 Task: Assign Mailaustralia7@gmail.com as Assignee of Child Issue ChildIssue0000000230 of Issue Issue0000000115 in Backlog  in Scrum Project Project0000000023 in Jira. Assign Carxxstreet791@gmail.com as Assignee of Child Issue ChildIssue0000000231 of Issue Issue0000000116 in Backlog  in Scrum Project Project0000000024 in Jira. Assign Carxxstreet791@gmail.com as Assignee of Child Issue ChildIssue0000000232 of Issue Issue0000000116 in Backlog  in Scrum Project Project0000000024 in Jira. Assign Carxxstreet791@gmail.com as Assignee of Child Issue ChildIssue0000000233 of Issue Issue0000000117 in Backlog  in Scrum Project Project0000000024 in Jira. Assign Carxxstreet791@gmail.com as Assignee of Child Issue ChildIssue0000000234 of Issue Issue0000000117 in Backlog  in Scrum Project Project0000000024 in Jira
Action: Mouse moved to (944, 346)
Screenshot: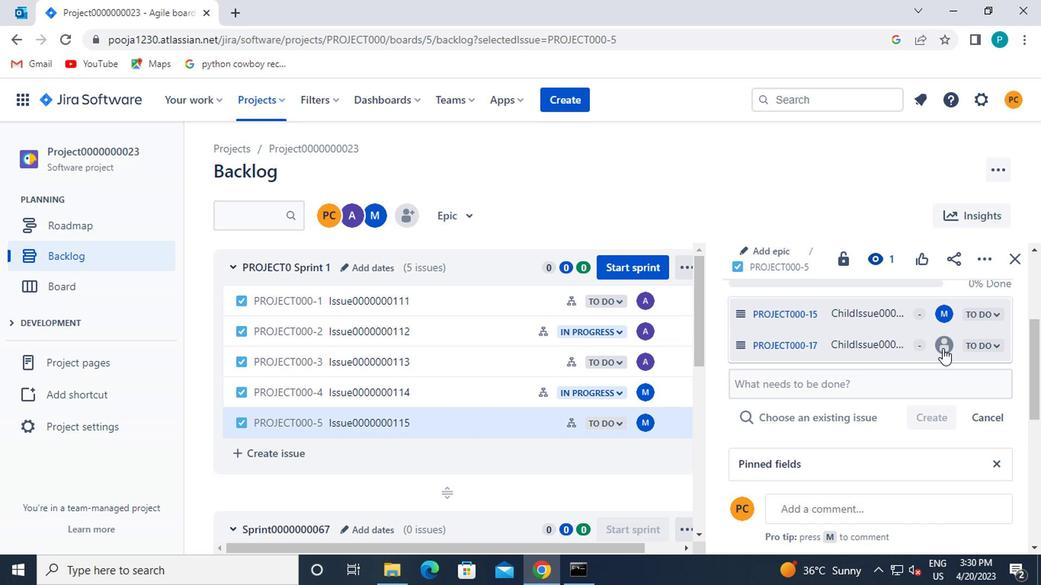 
Action: Mouse pressed left at (944, 346)
Screenshot: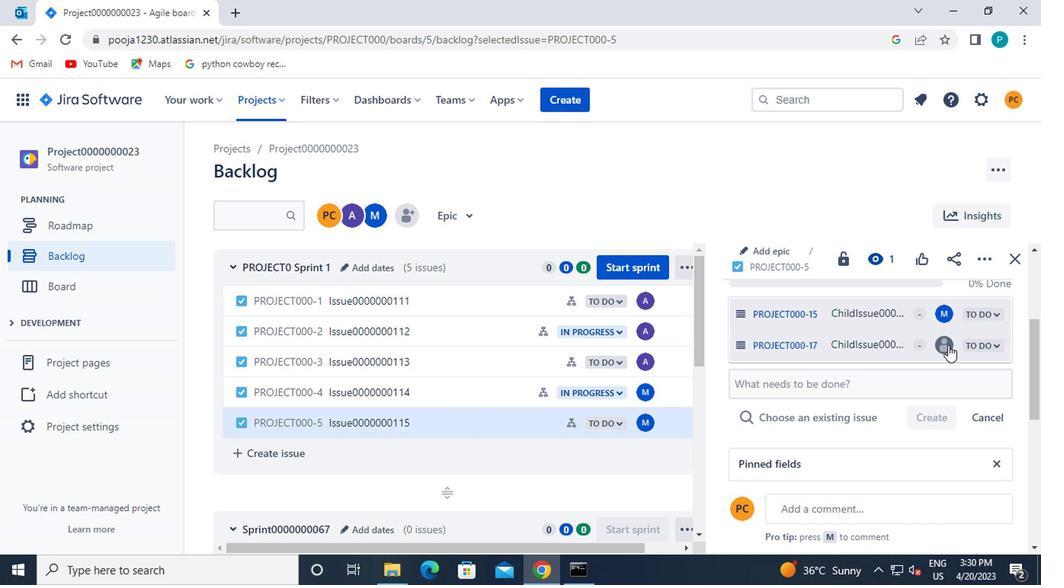 
Action: Mouse moved to (822, 443)
Screenshot: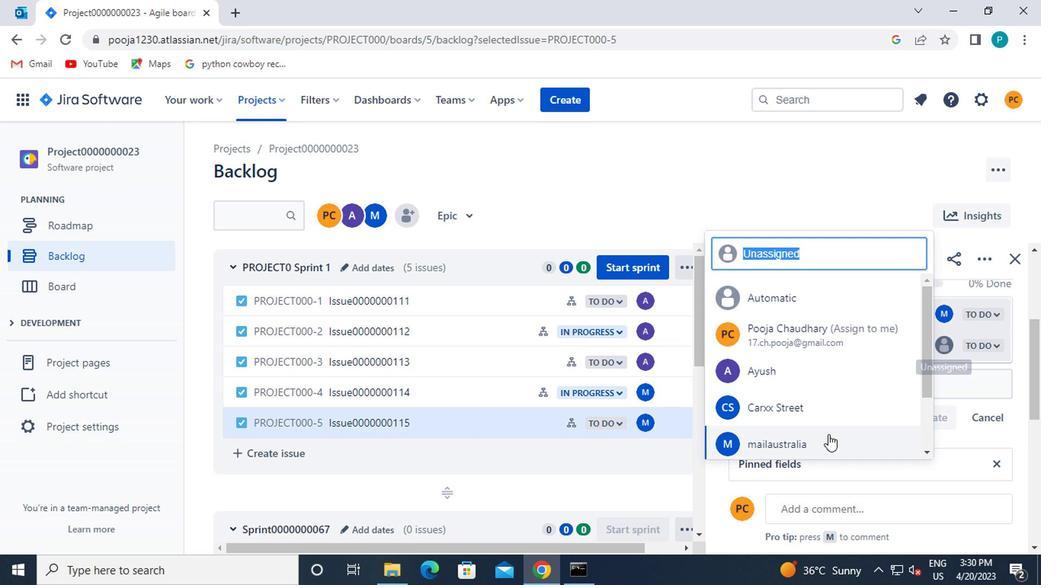 
Action: Mouse pressed left at (822, 443)
Screenshot: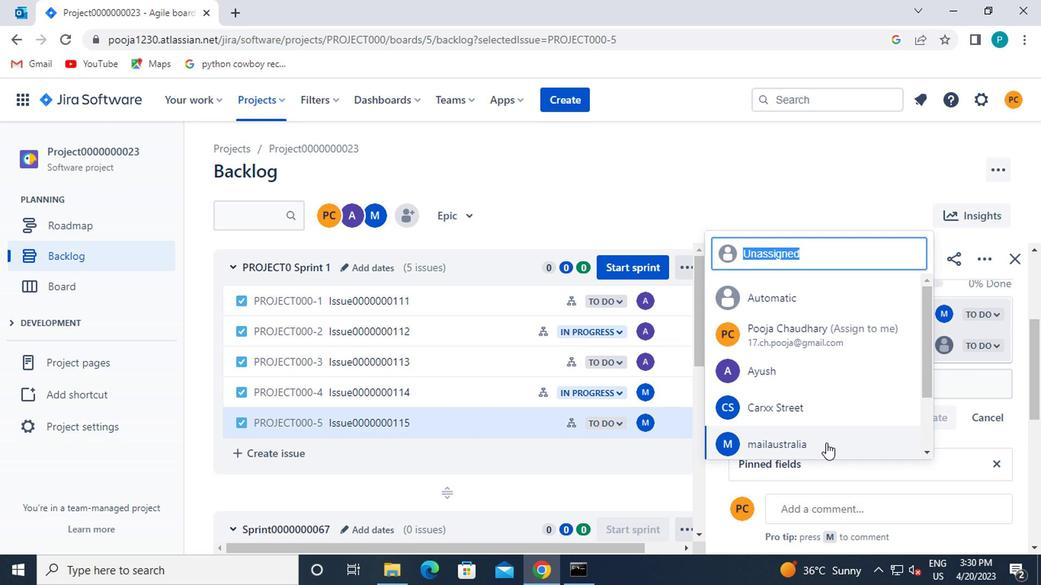 
Action: Mouse moved to (440, 407)
Screenshot: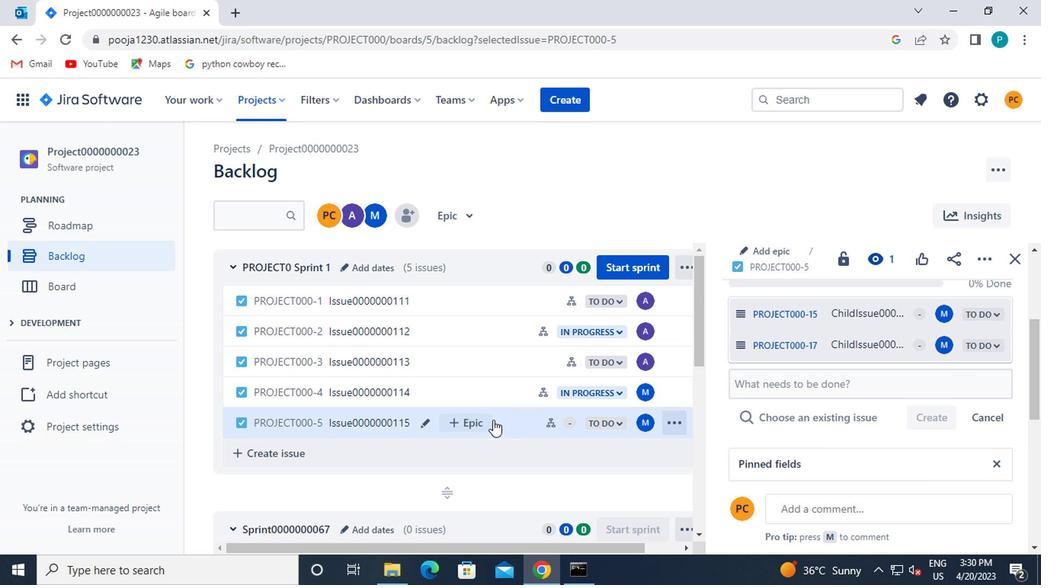 
Action: Mouse scrolled (440, 406) with delta (0, -1)
Screenshot: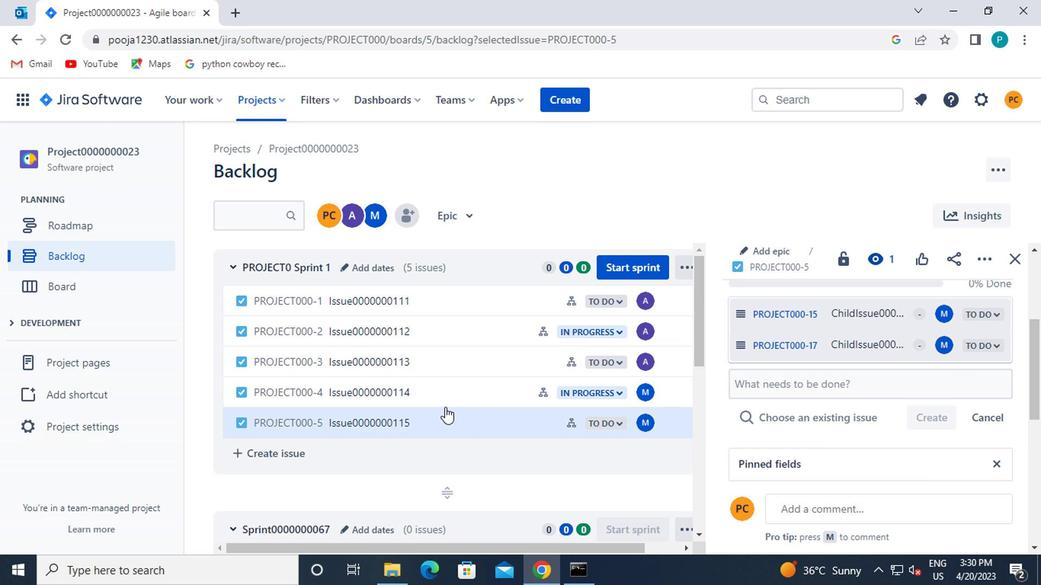 
Action: Mouse moved to (433, 367)
Screenshot: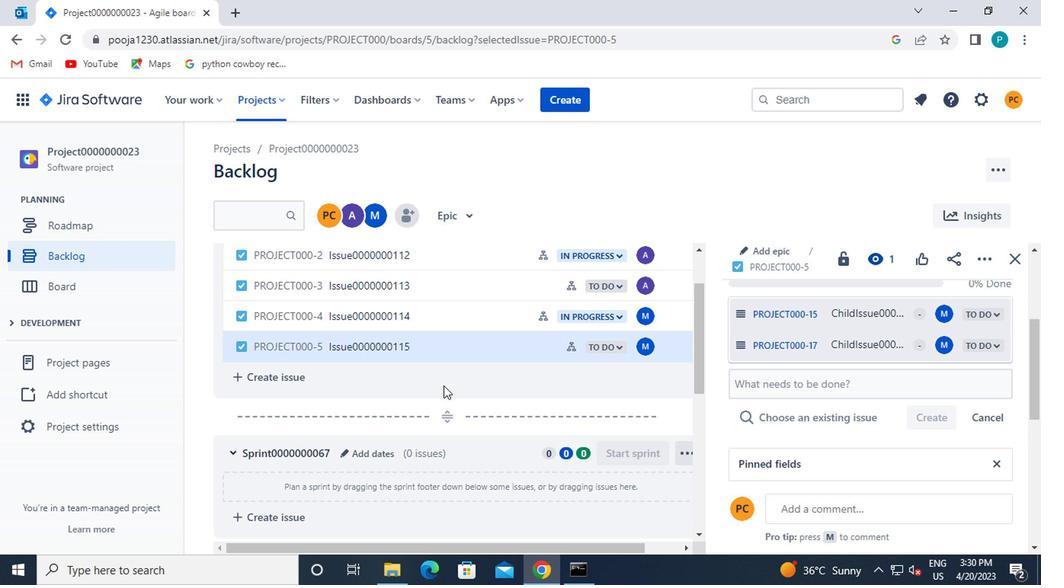 
Action: Mouse scrolled (433, 368) with delta (0, 1)
Screenshot: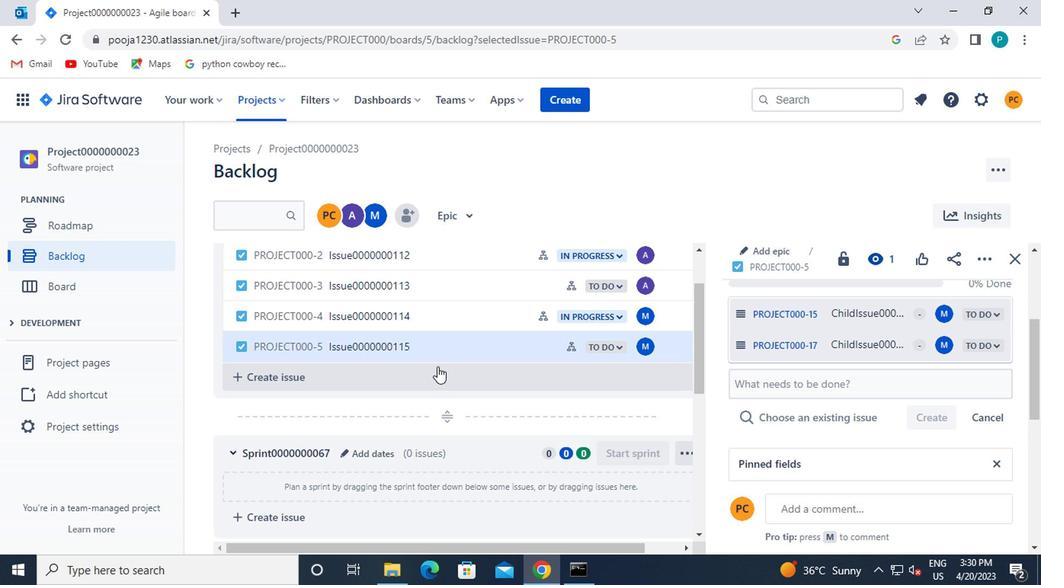 
Action: Mouse moved to (258, 103)
Screenshot: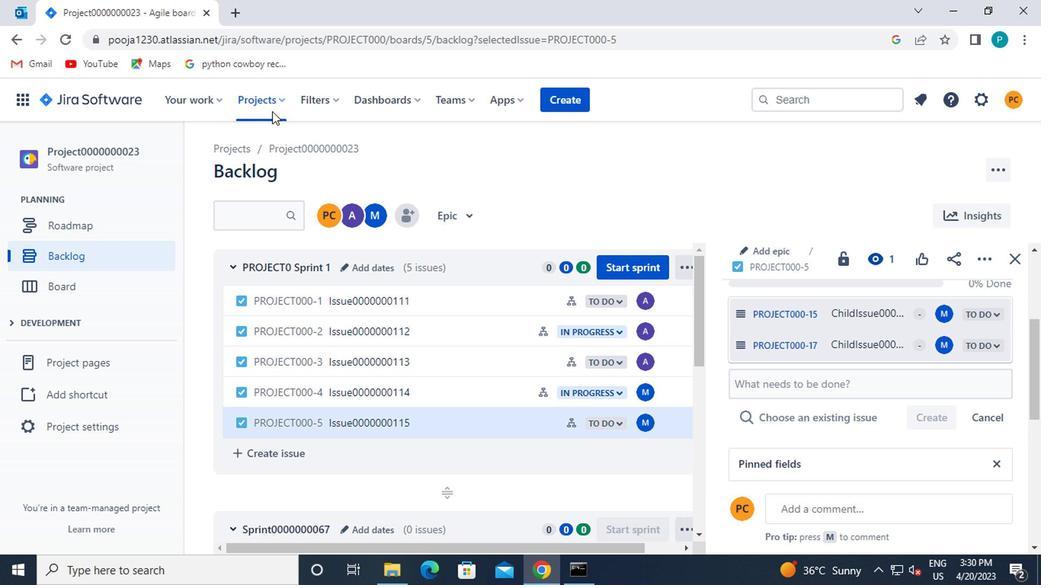 
Action: Mouse pressed left at (258, 103)
Screenshot: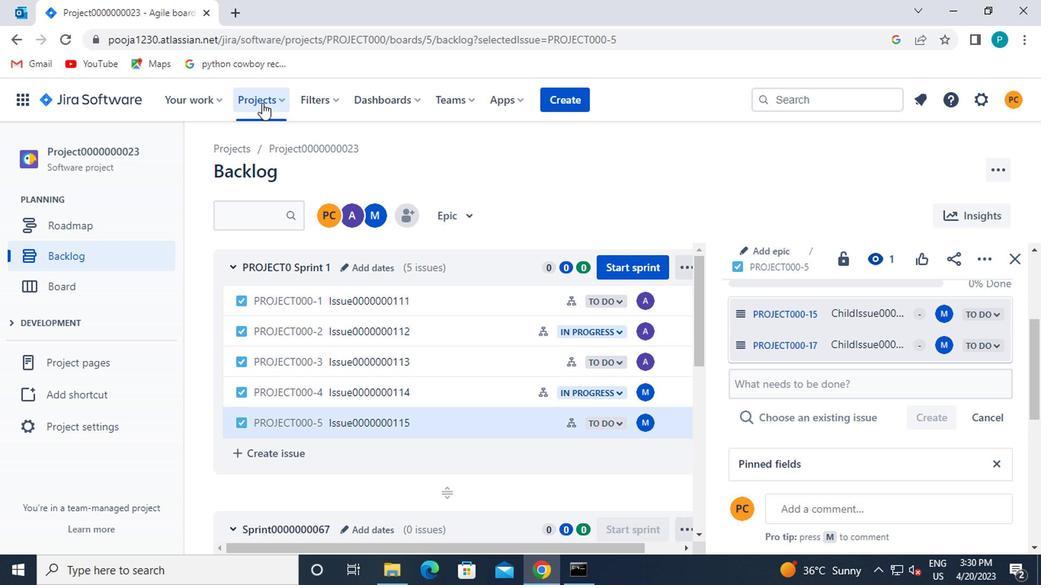 
Action: Mouse moved to (318, 203)
Screenshot: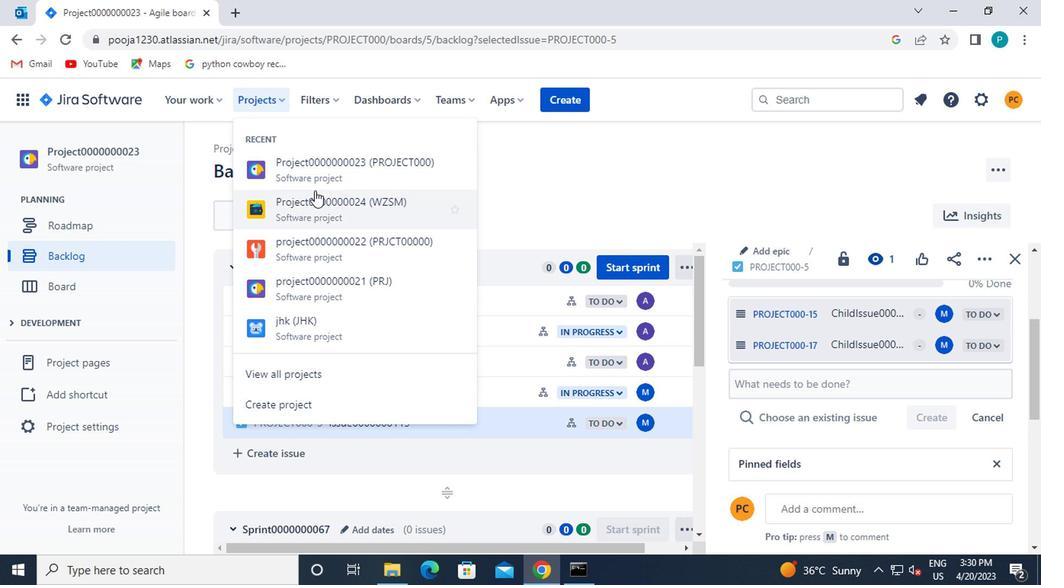 
Action: Mouse pressed left at (318, 203)
Screenshot: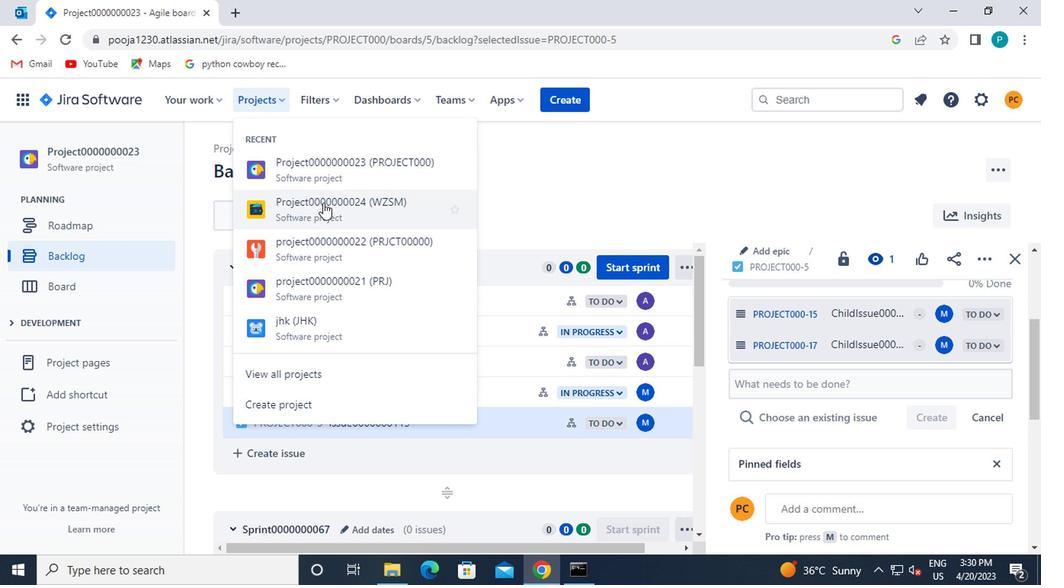 
Action: Mouse moved to (105, 258)
Screenshot: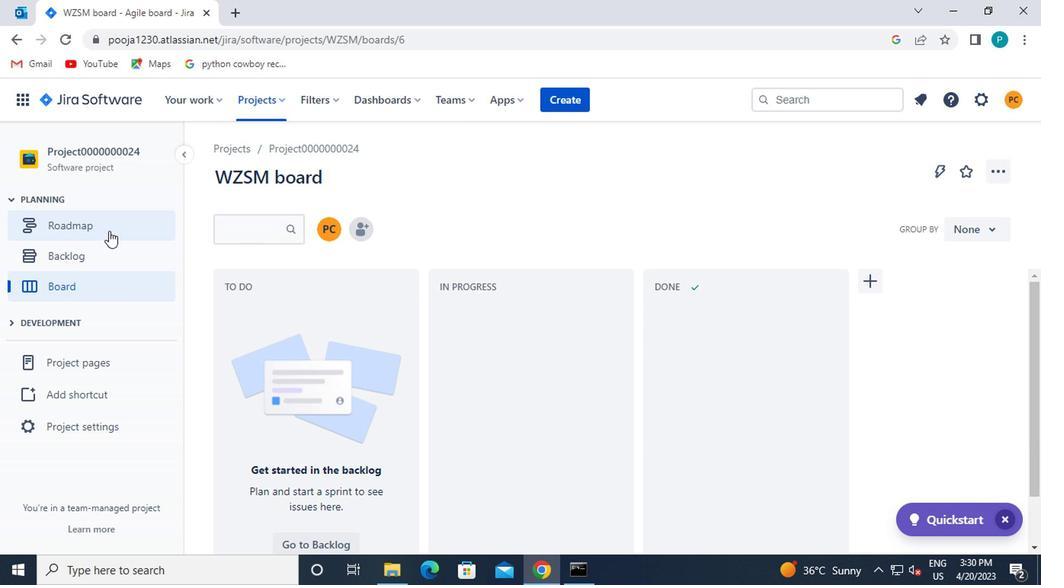 
Action: Mouse pressed left at (105, 258)
Screenshot: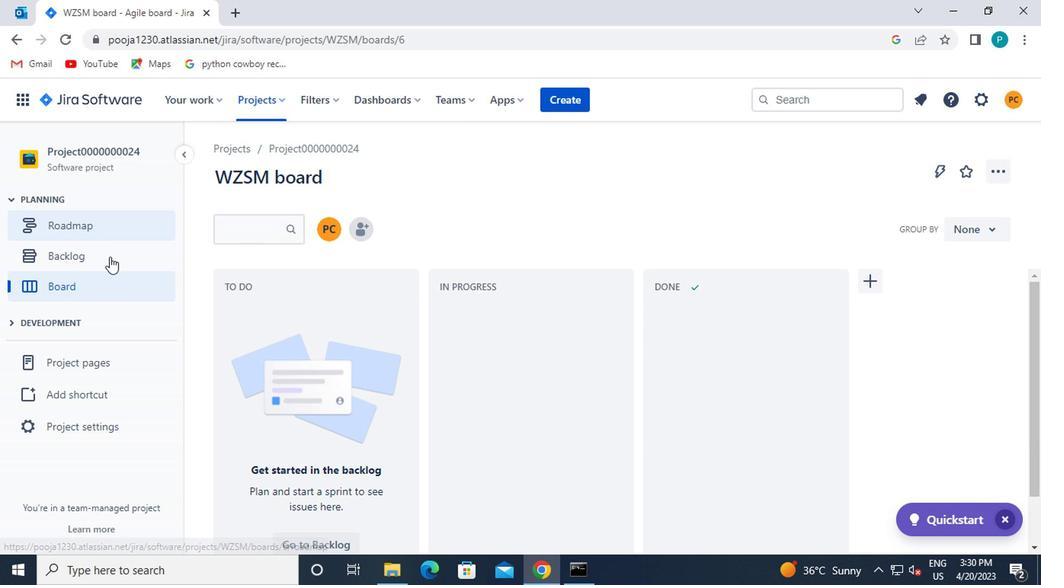 
Action: Mouse moved to (693, 304)
Screenshot: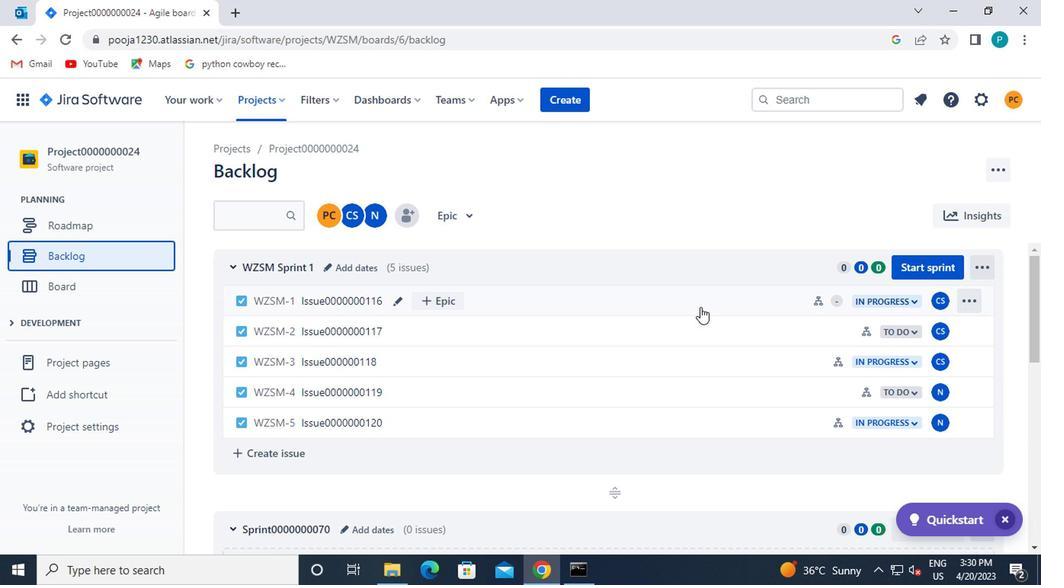 
Action: Mouse pressed left at (693, 304)
Screenshot: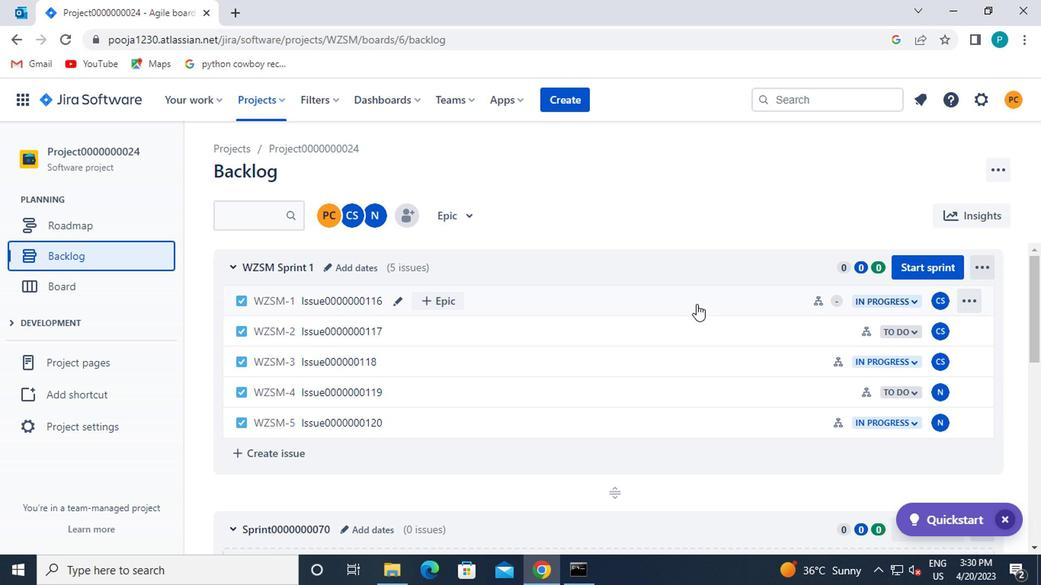 
Action: Mouse moved to (766, 329)
Screenshot: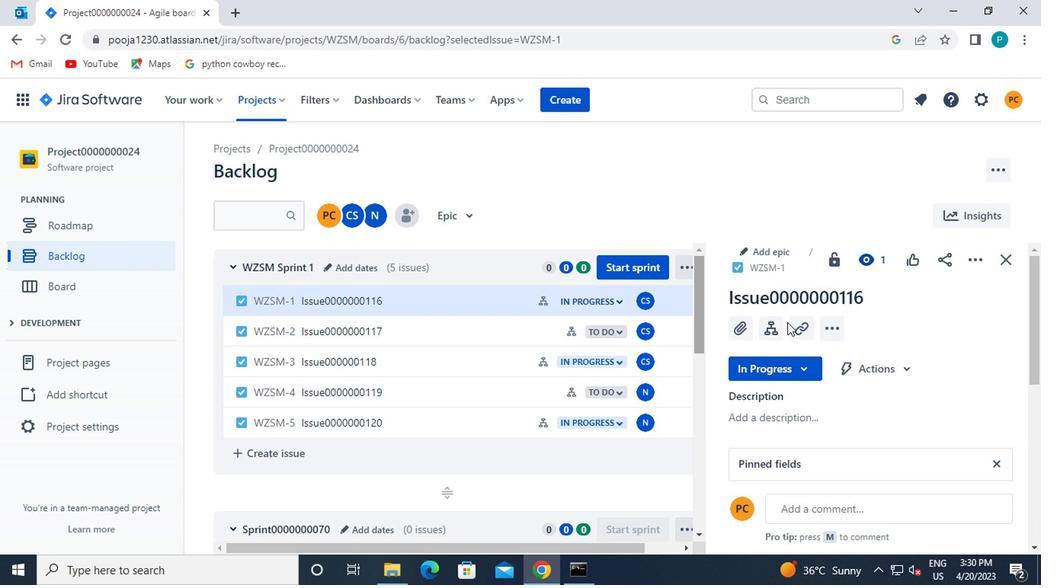 
Action: Mouse pressed left at (766, 329)
Screenshot: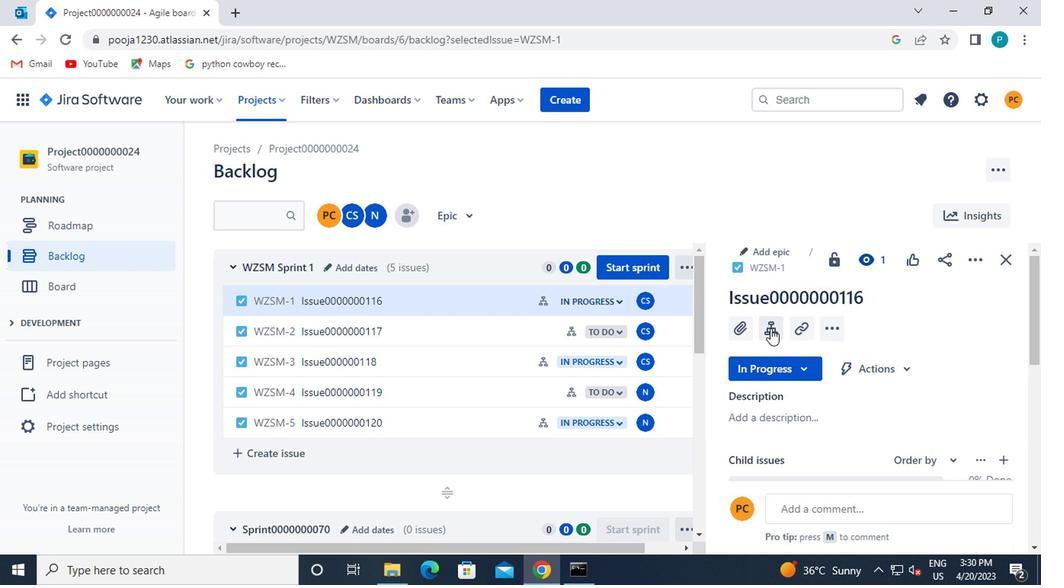 
Action: Mouse moved to (938, 315)
Screenshot: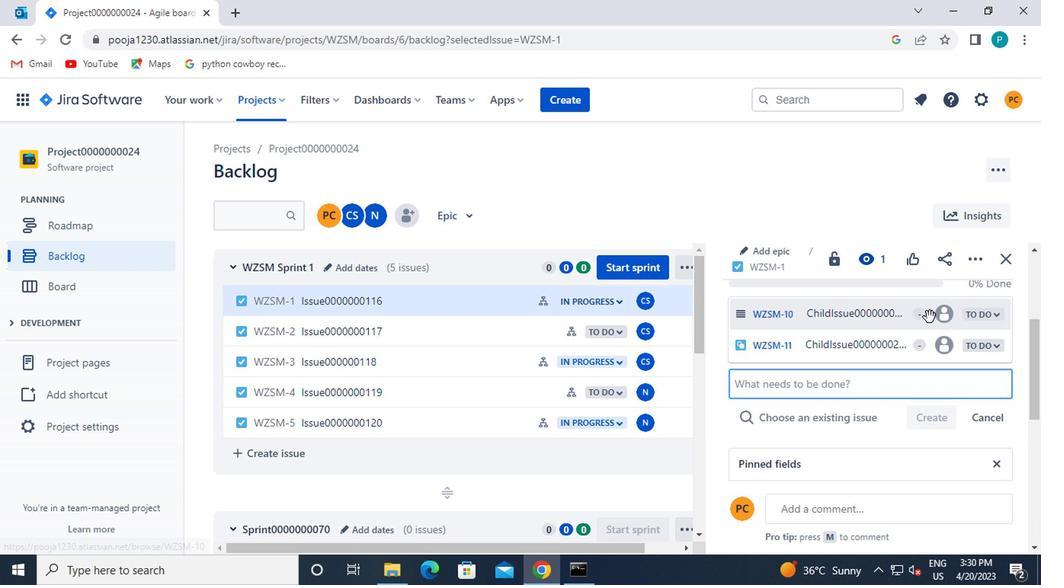 
Action: Mouse pressed left at (938, 315)
Screenshot: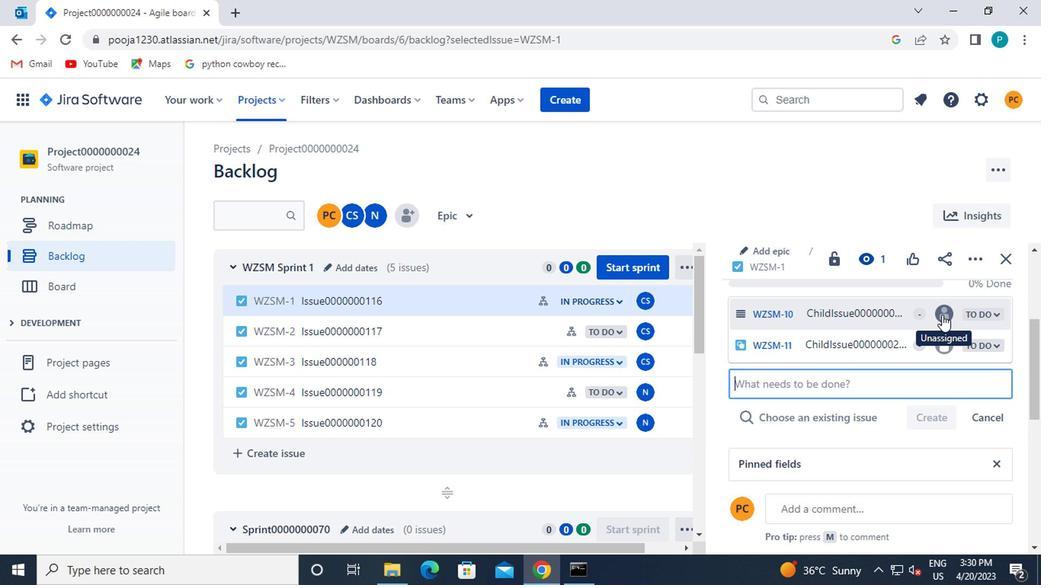 
Action: Mouse moved to (782, 378)
Screenshot: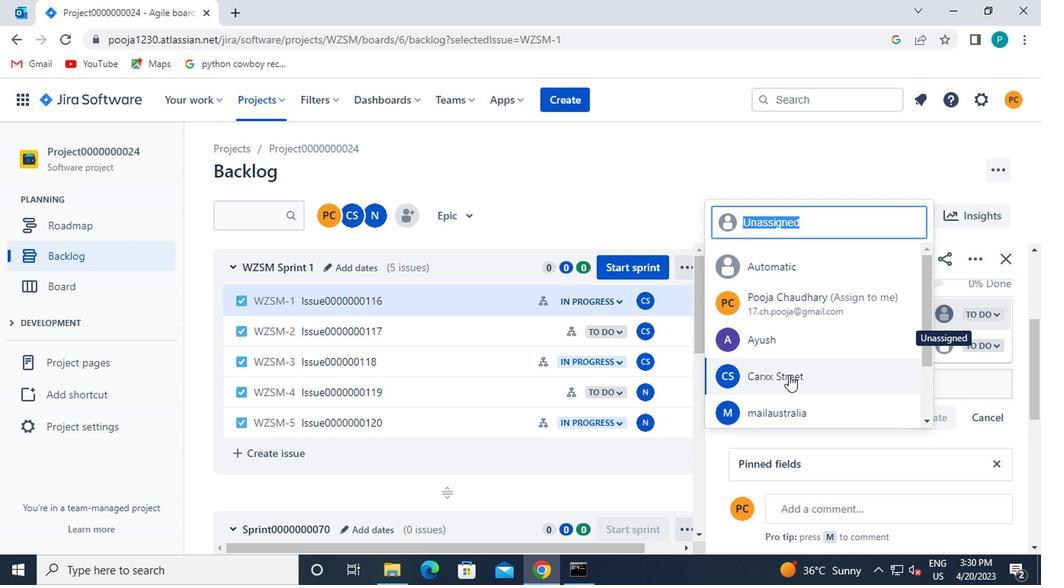 
Action: Mouse pressed left at (782, 378)
Screenshot: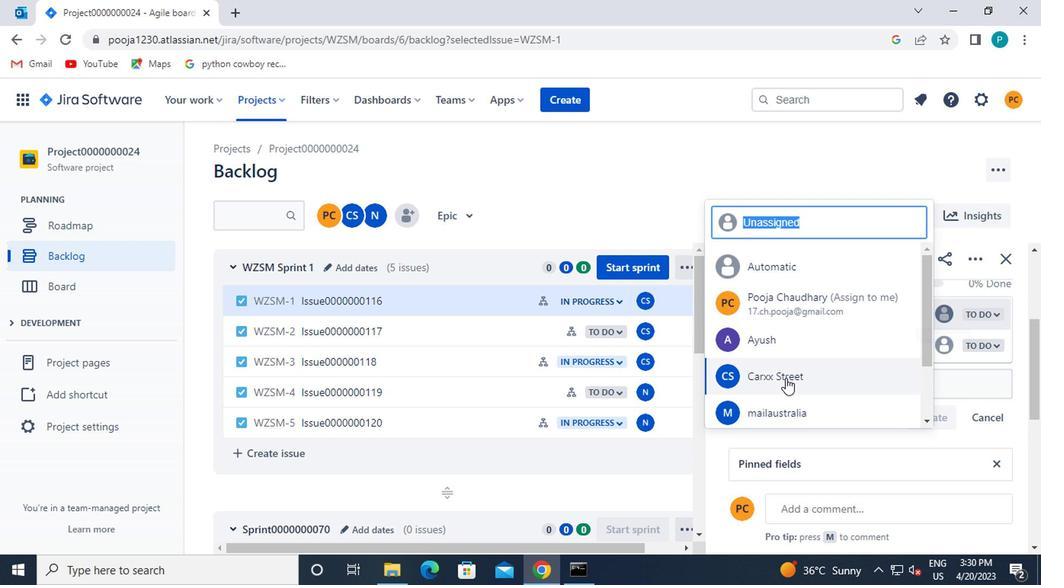 
Action: Mouse moved to (939, 340)
Screenshot: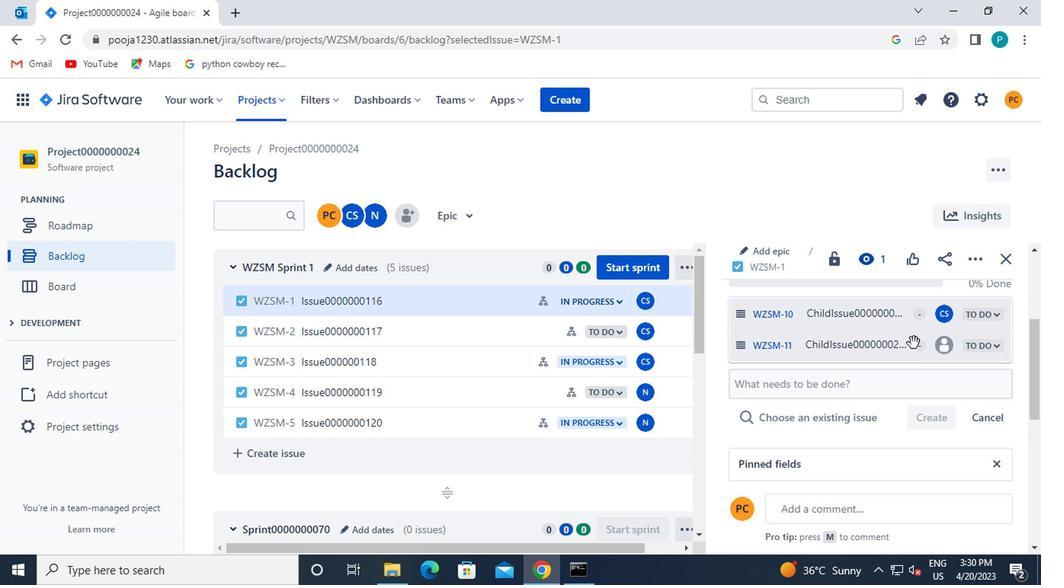 
Action: Mouse pressed left at (939, 340)
Screenshot: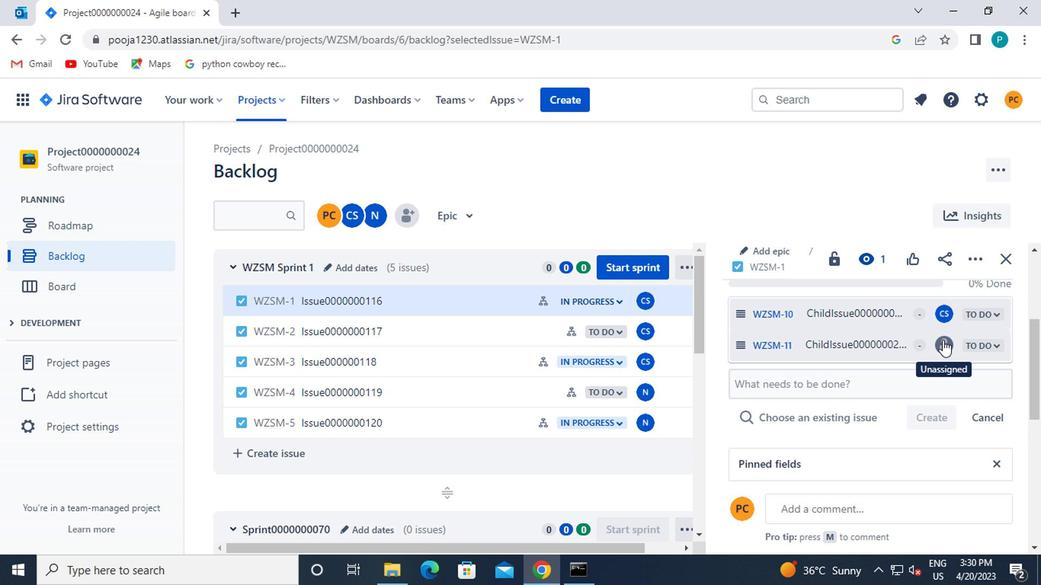 
Action: Mouse moved to (837, 401)
Screenshot: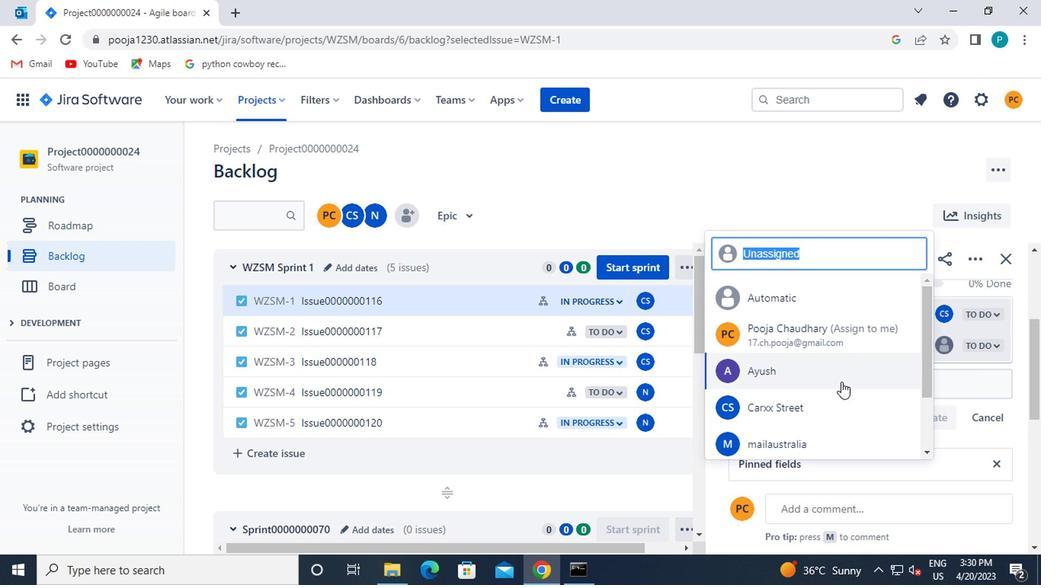 
Action: Mouse pressed left at (837, 401)
Screenshot: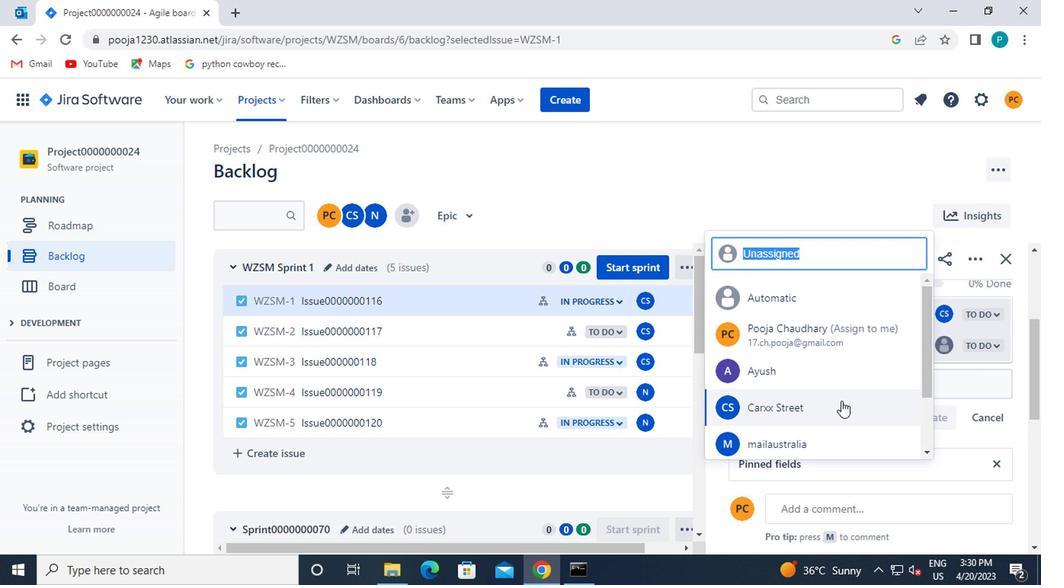 
Action: Mouse moved to (470, 338)
Screenshot: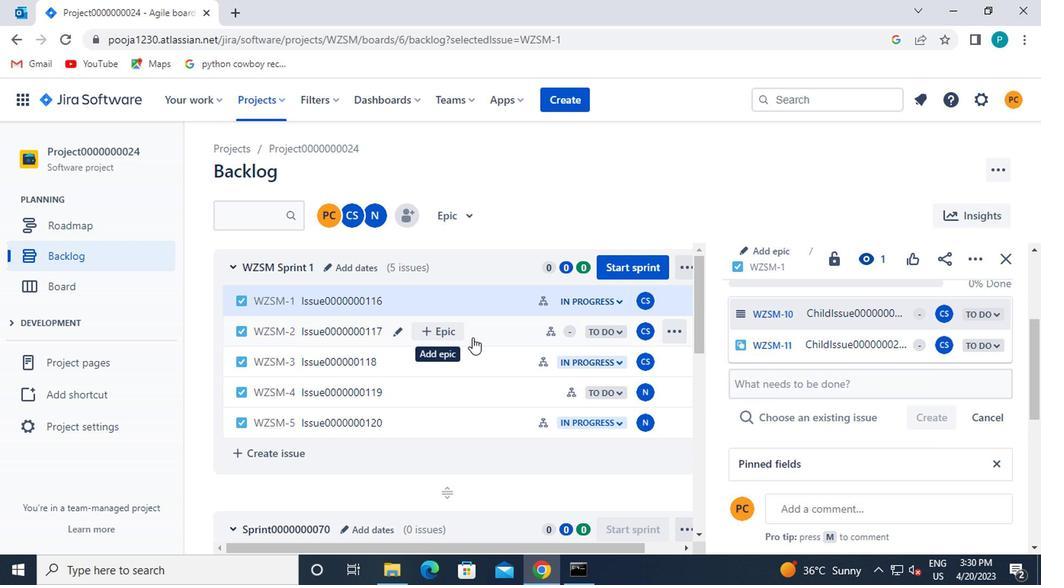 
Action: Mouse pressed left at (470, 338)
Screenshot: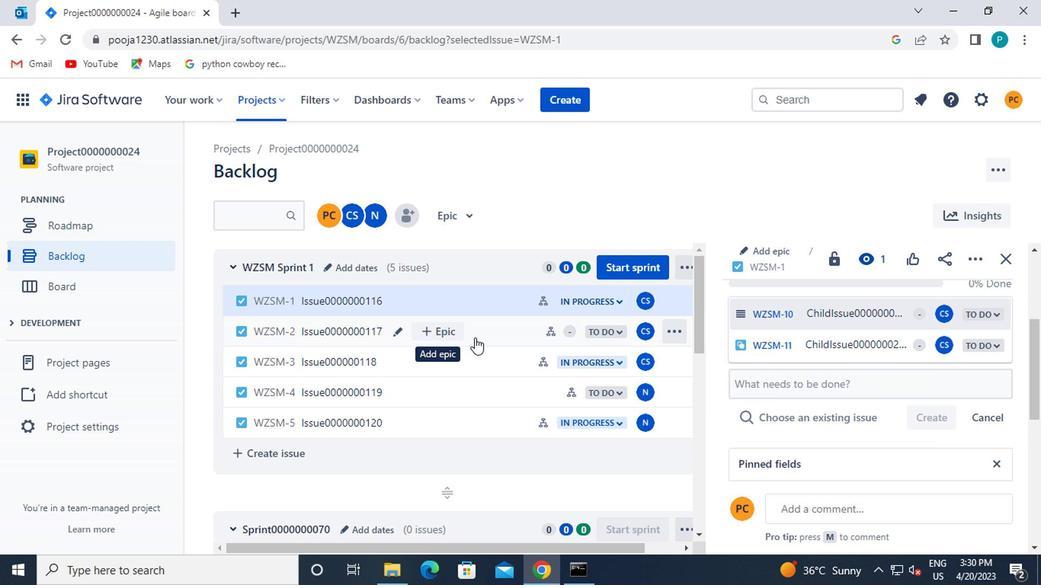 
Action: Mouse moved to (763, 327)
Screenshot: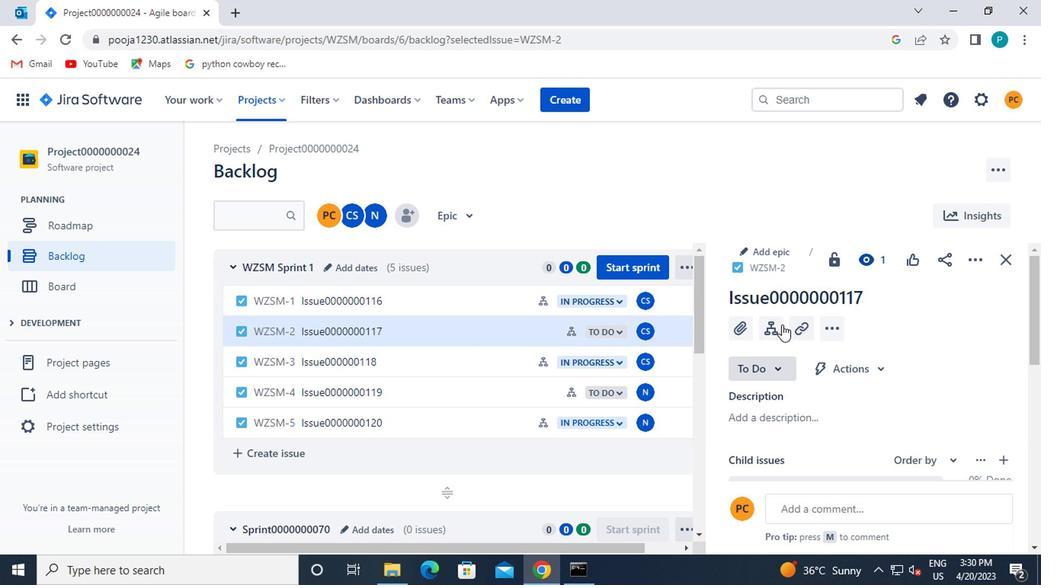
Action: Mouse pressed left at (763, 327)
Screenshot: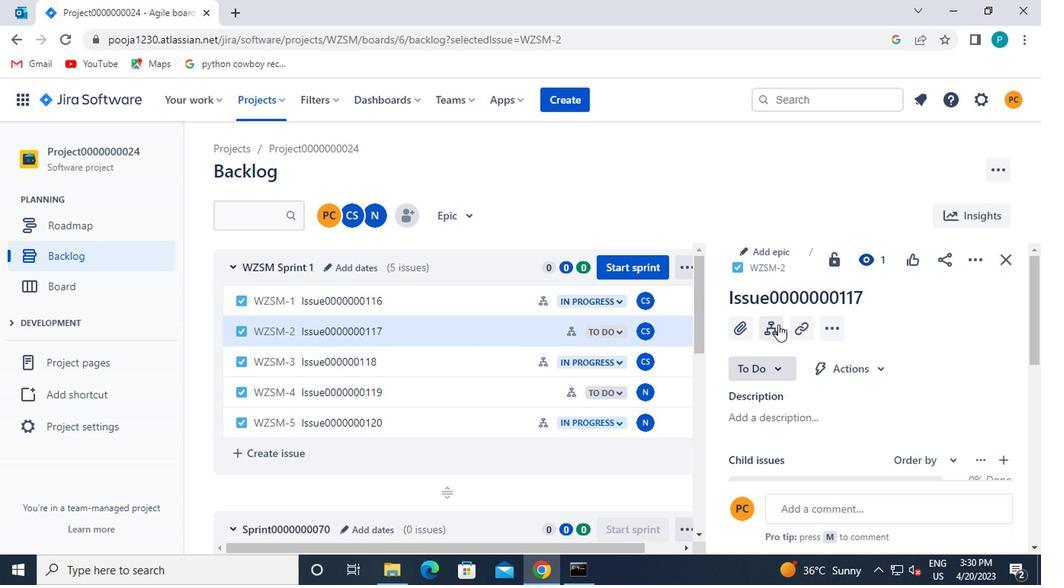 
Action: Mouse moved to (940, 323)
Screenshot: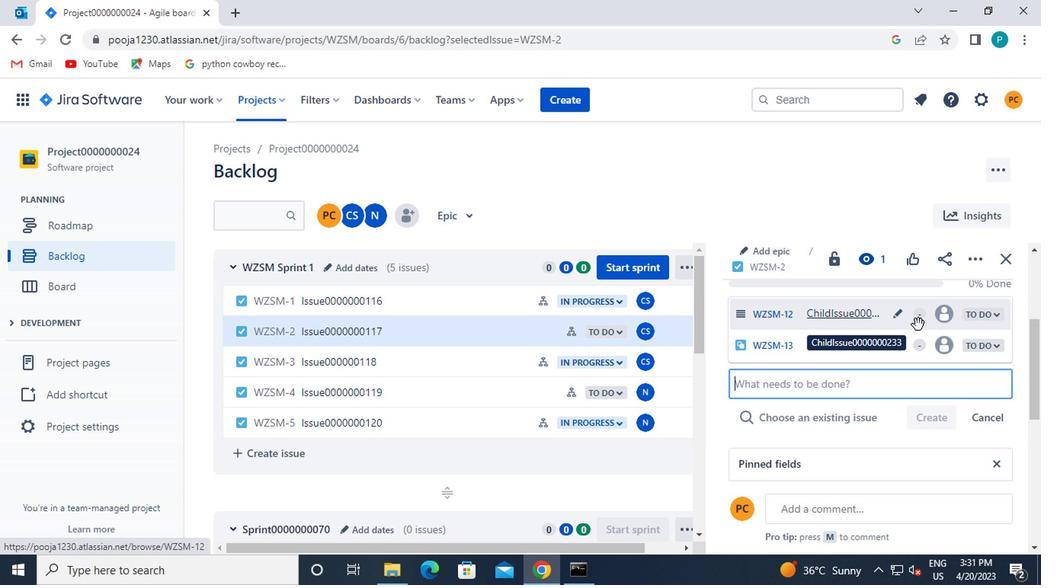 
Action: Mouse pressed left at (940, 323)
Screenshot: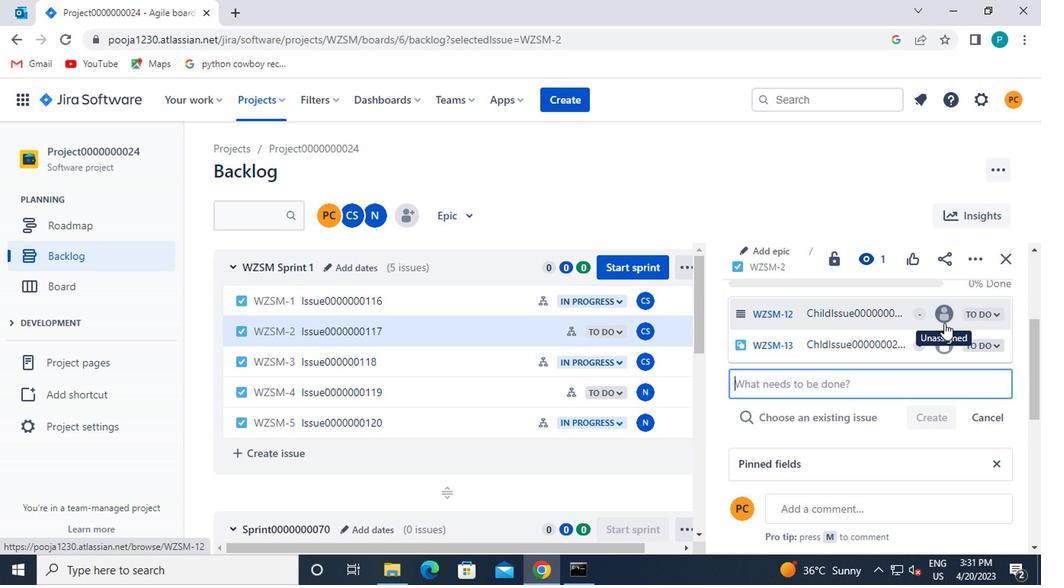 
Action: Mouse moved to (795, 383)
Screenshot: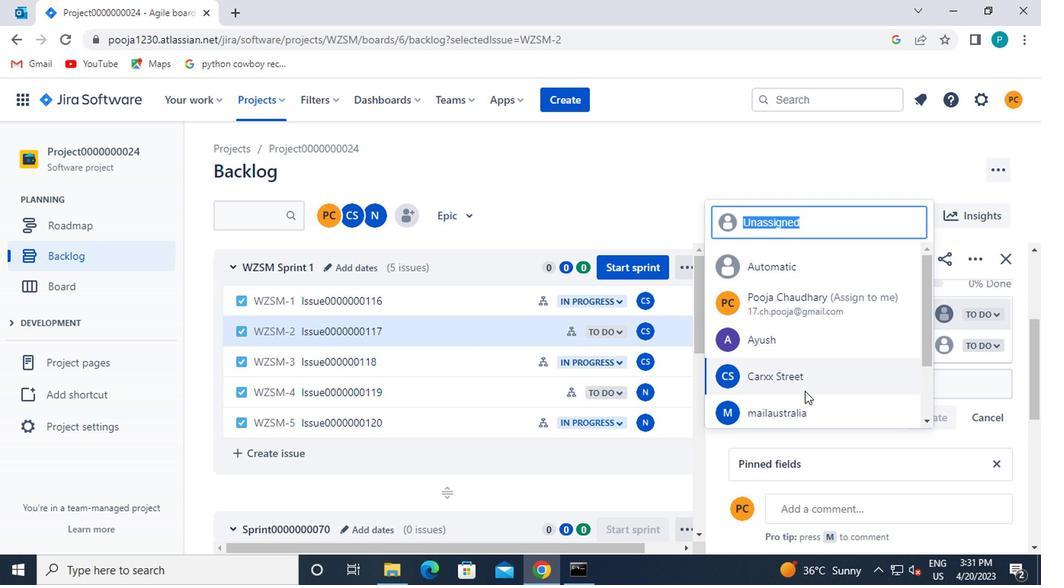 
Action: Mouse pressed left at (795, 383)
Screenshot: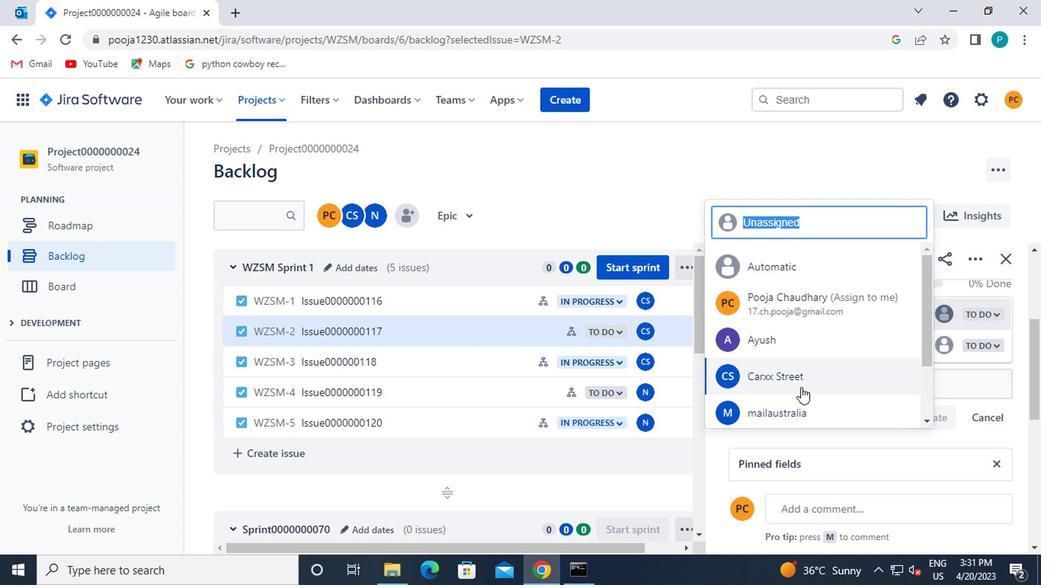 
Action: Mouse moved to (949, 342)
Screenshot: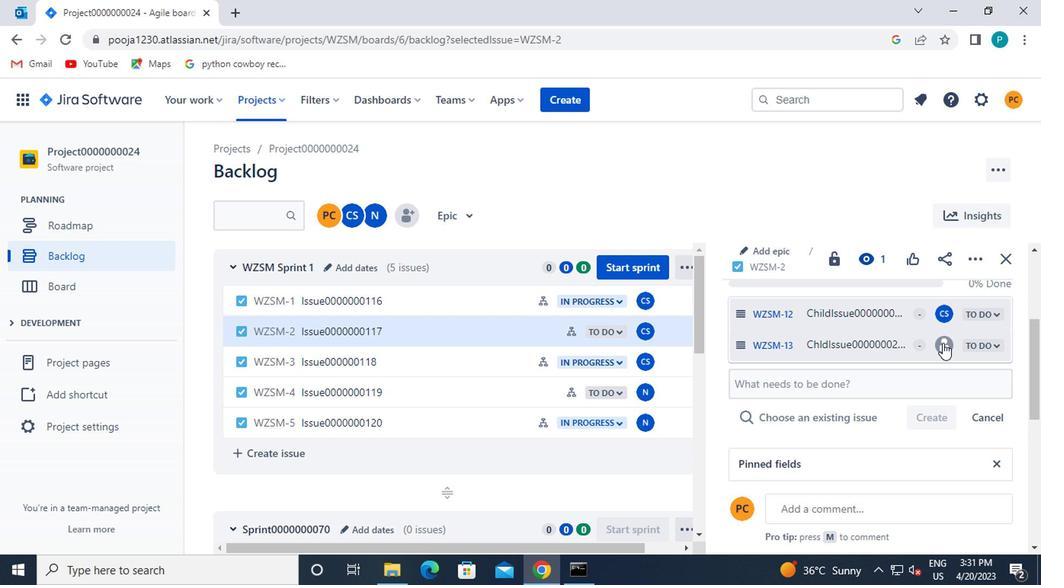 
Action: Mouse pressed left at (949, 342)
Screenshot: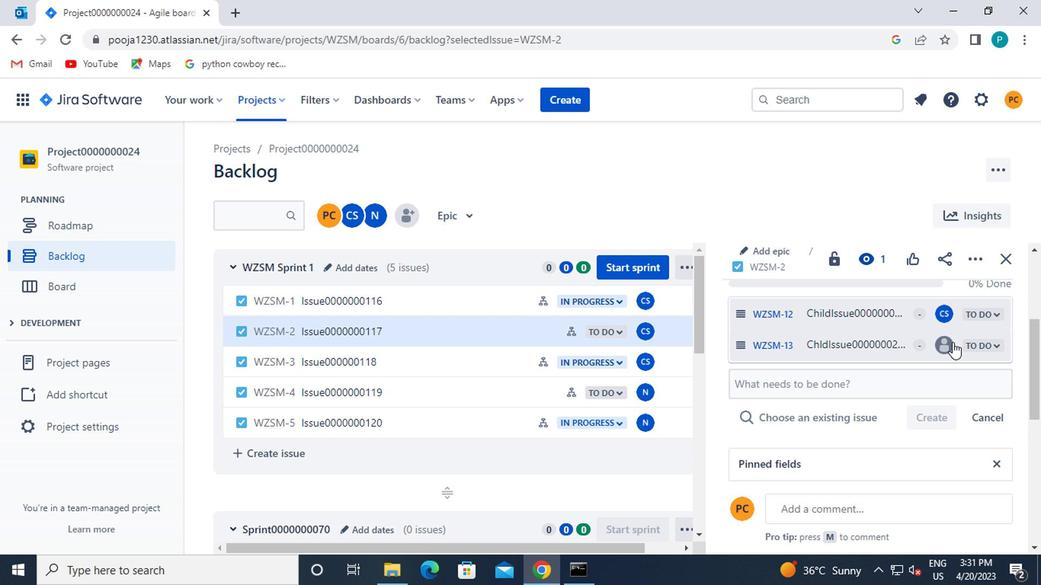 
Action: Mouse moved to (822, 400)
Screenshot: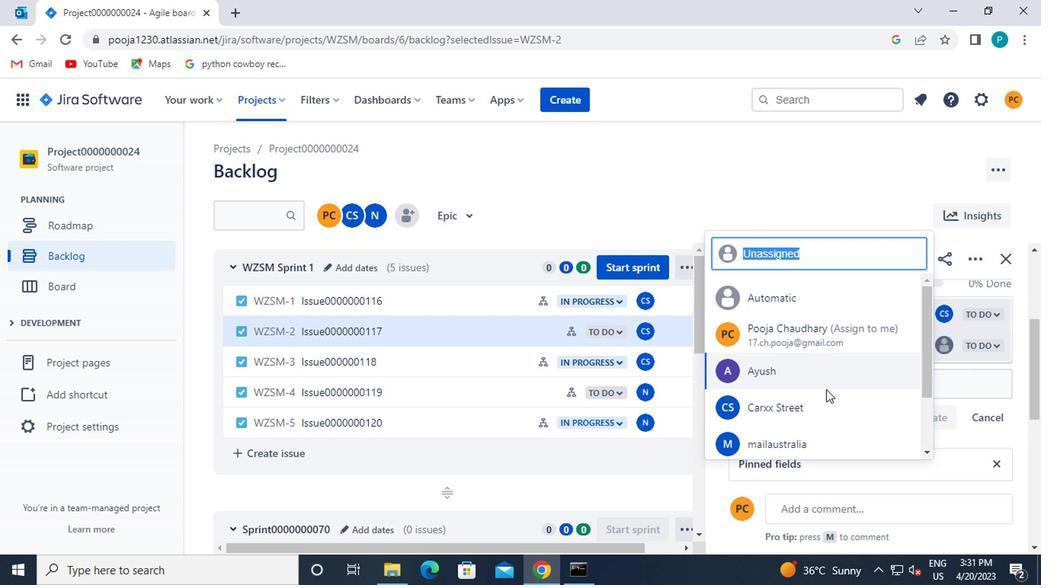 
Action: Mouse pressed left at (822, 400)
Screenshot: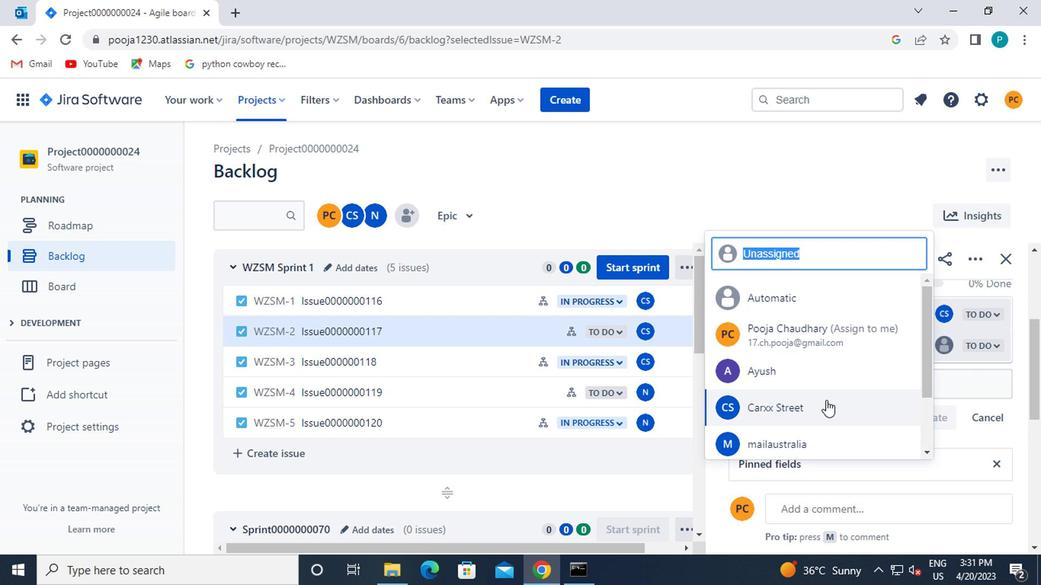 
